 Task: Create new jupyter notebook file.
Action: Mouse pressed left at (42, 12)
Screenshot: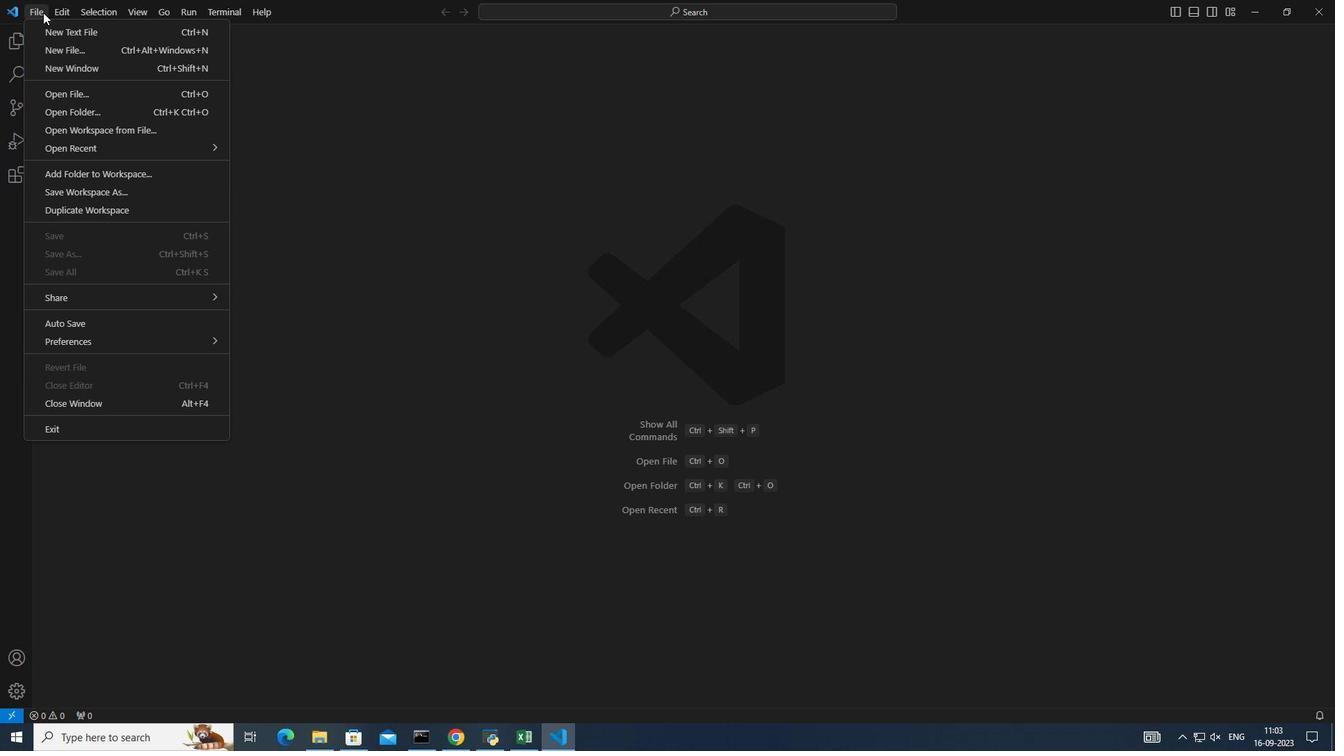 
Action: Mouse moved to (51, 55)
Screenshot: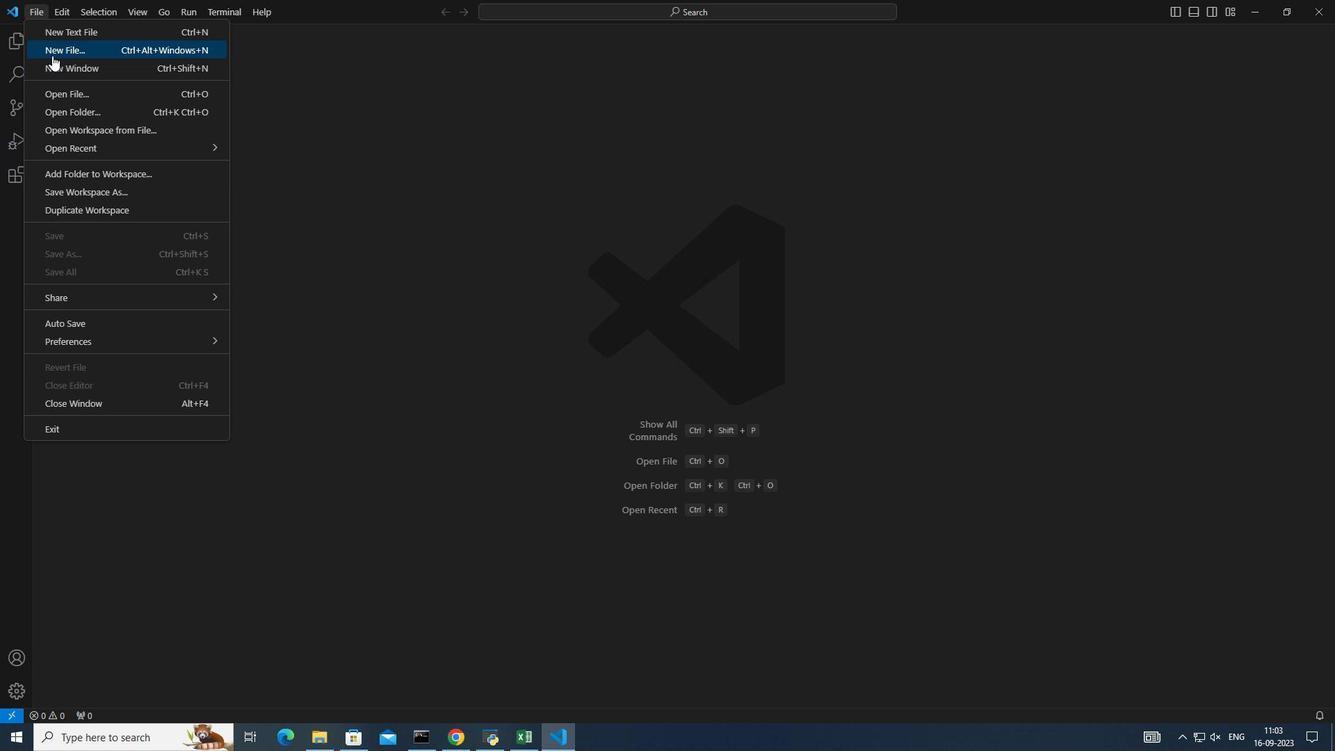 
Action: Mouse pressed left at (51, 55)
Screenshot: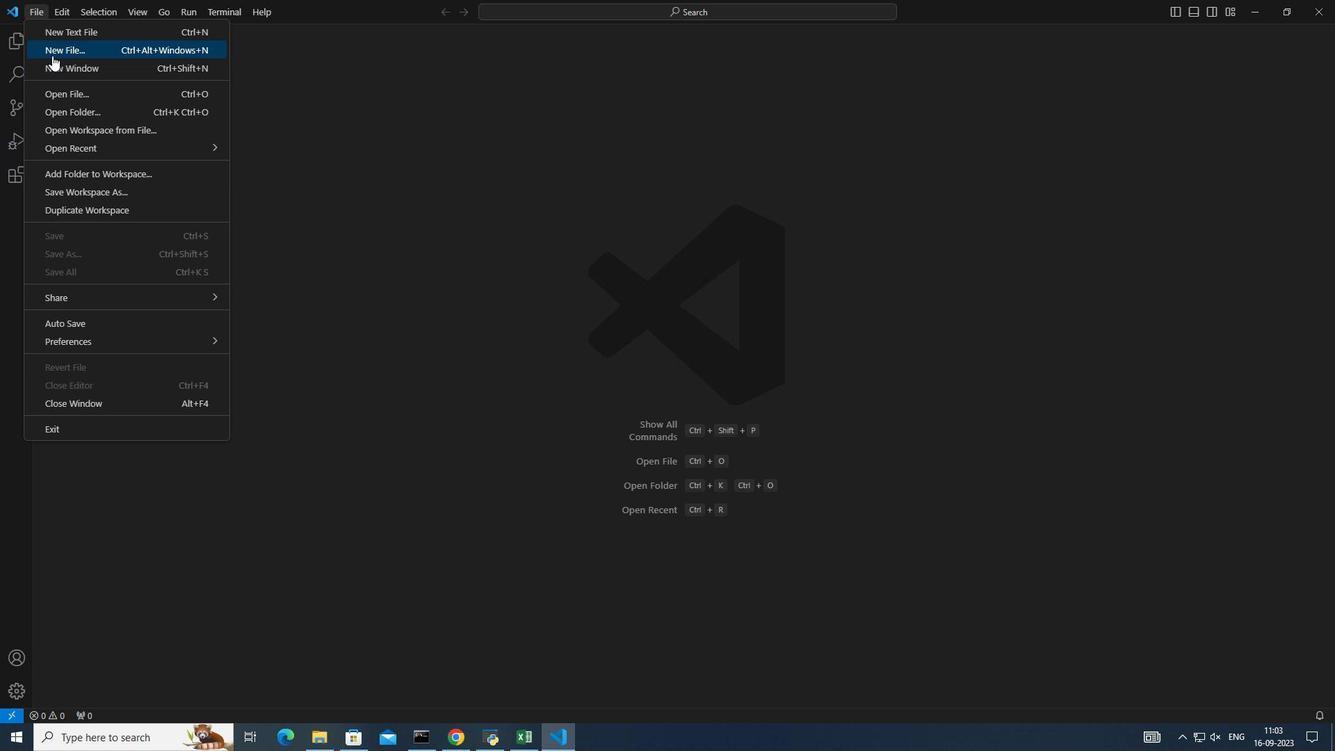 
Action: Mouse moved to (603, 80)
Screenshot: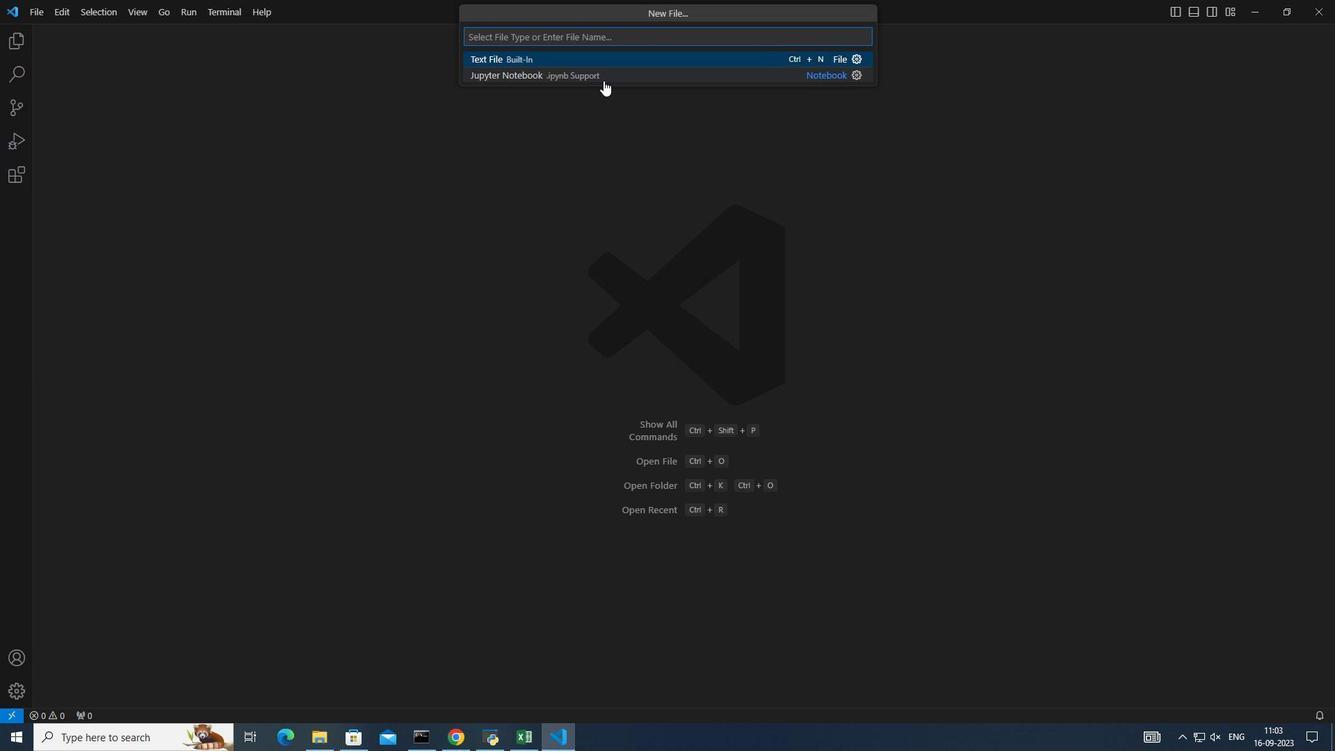 
Action: Mouse pressed left at (603, 80)
Screenshot: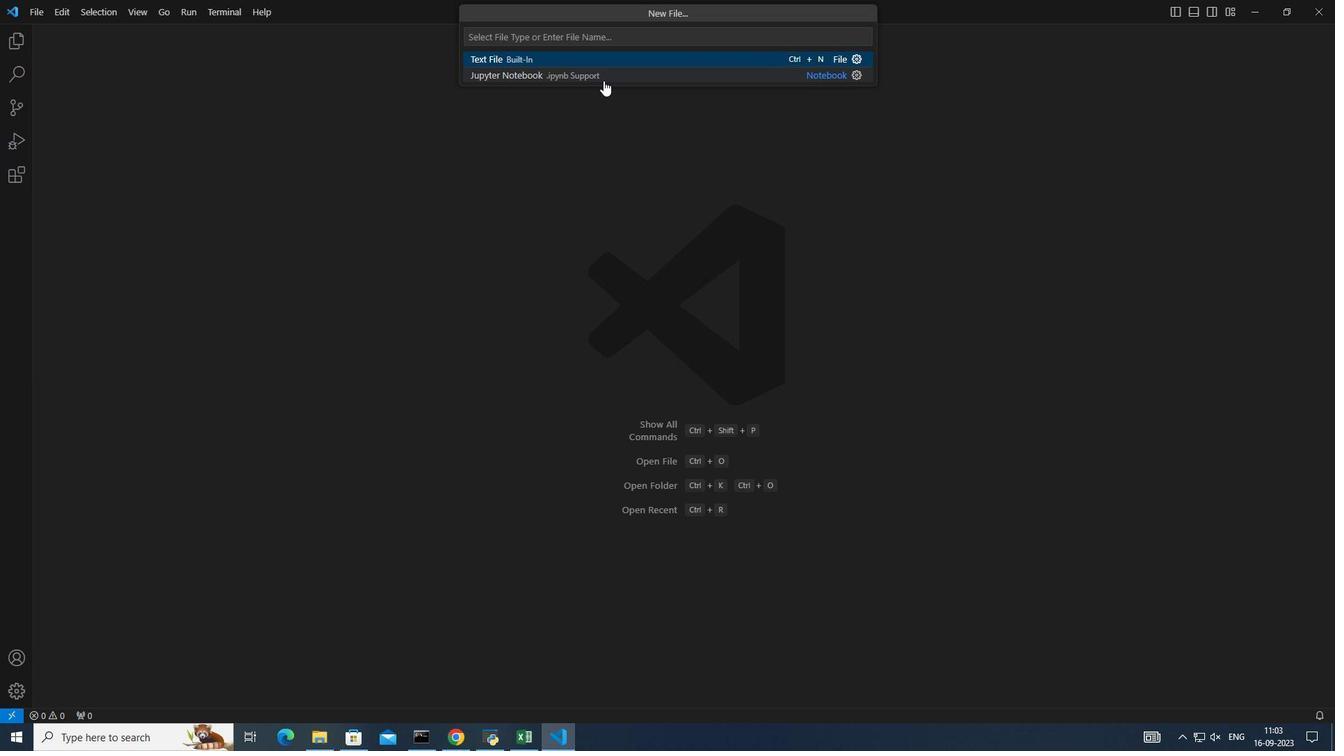 
